 Task: Create a rule from the Recommended list, Task Added to this Project -> add SubTasks in the project AgileQuest with SubTasks Gather and Analyse Requirements , Design and Implement Solution , System Test and UAT , Release to Production / Go Live
Action: Mouse moved to (592, 368)
Screenshot: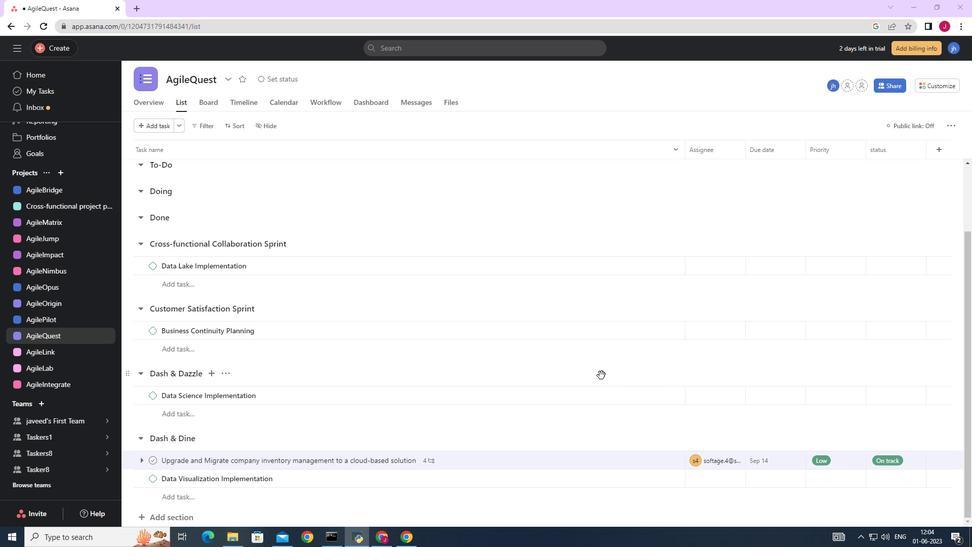 
Action: Mouse scrolled (592, 368) with delta (0, 0)
Screenshot: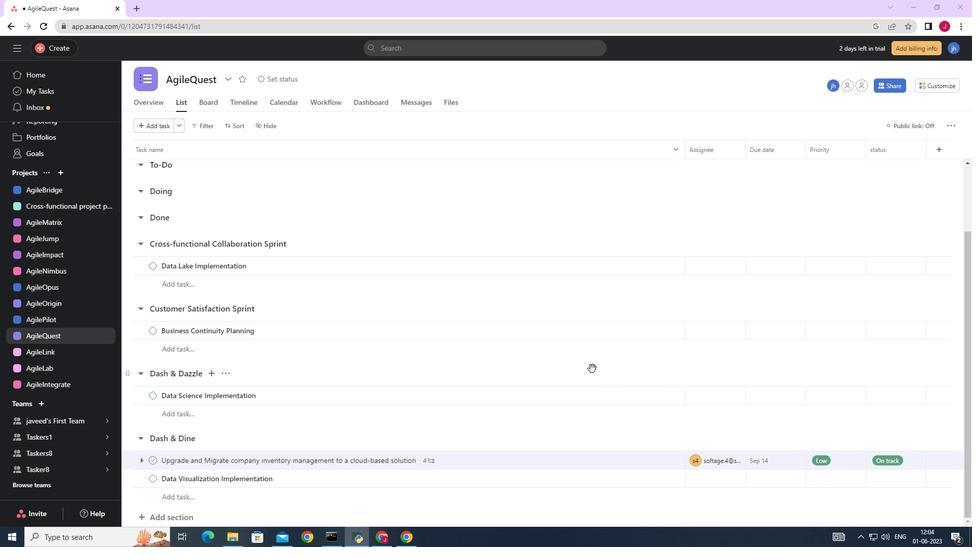 
Action: Mouse scrolled (592, 368) with delta (0, 0)
Screenshot: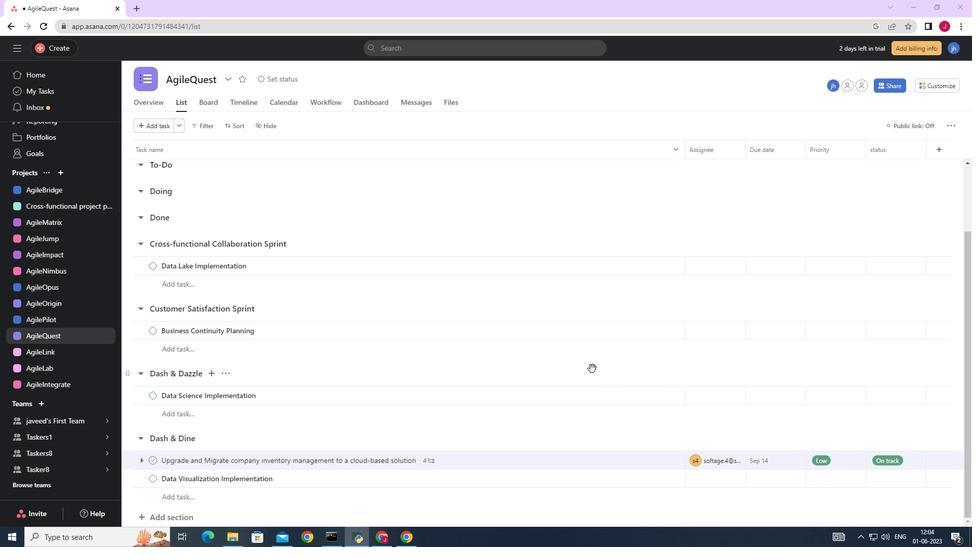 
Action: Mouse scrolled (592, 368) with delta (0, 0)
Screenshot: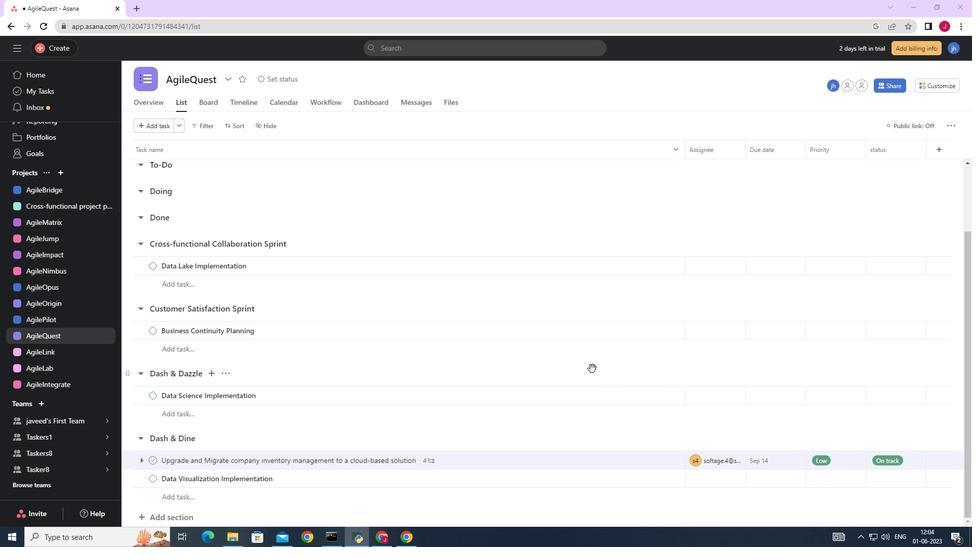 
Action: Mouse scrolled (592, 368) with delta (0, 0)
Screenshot: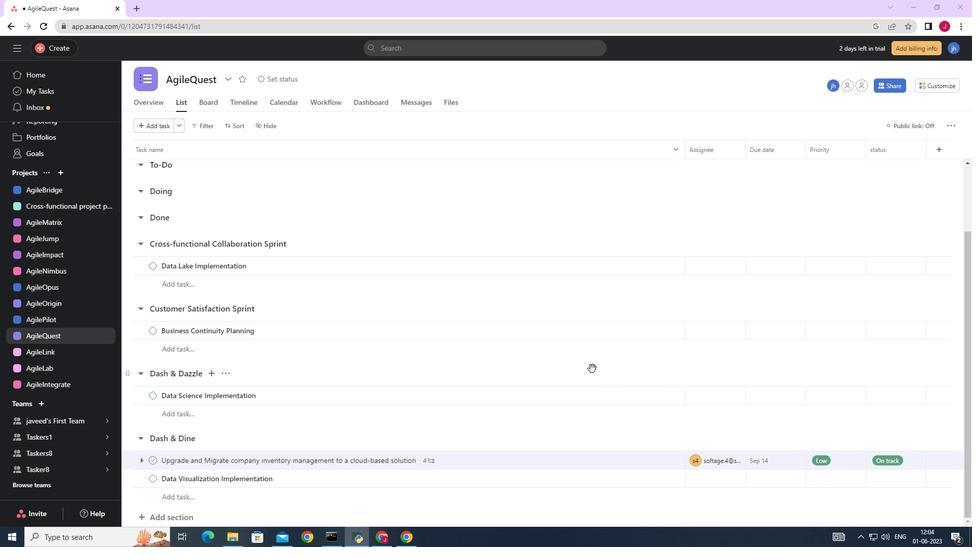 
Action: Mouse moved to (584, 374)
Screenshot: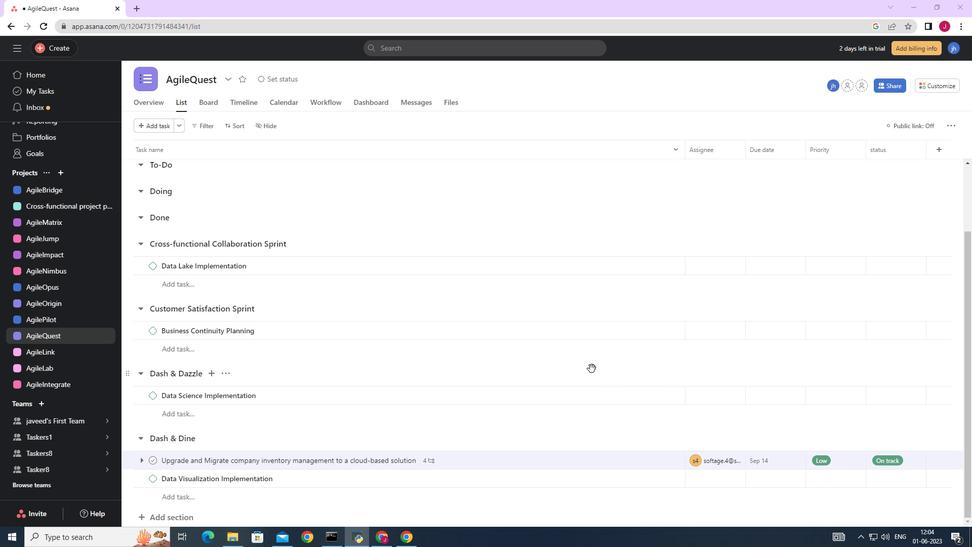 
Action: Mouse scrolled (584, 374) with delta (0, 0)
Screenshot: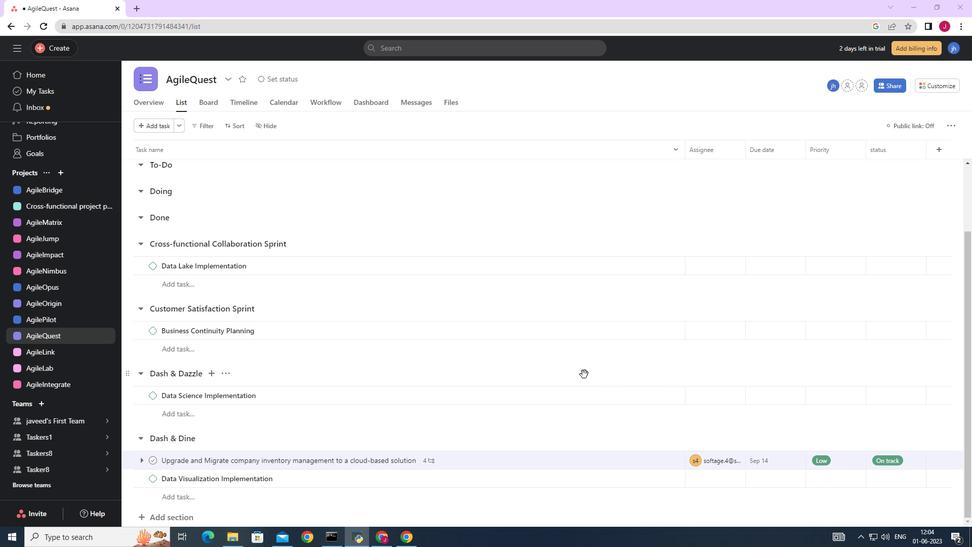 
Action: Mouse scrolled (584, 374) with delta (0, 0)
Screenshot: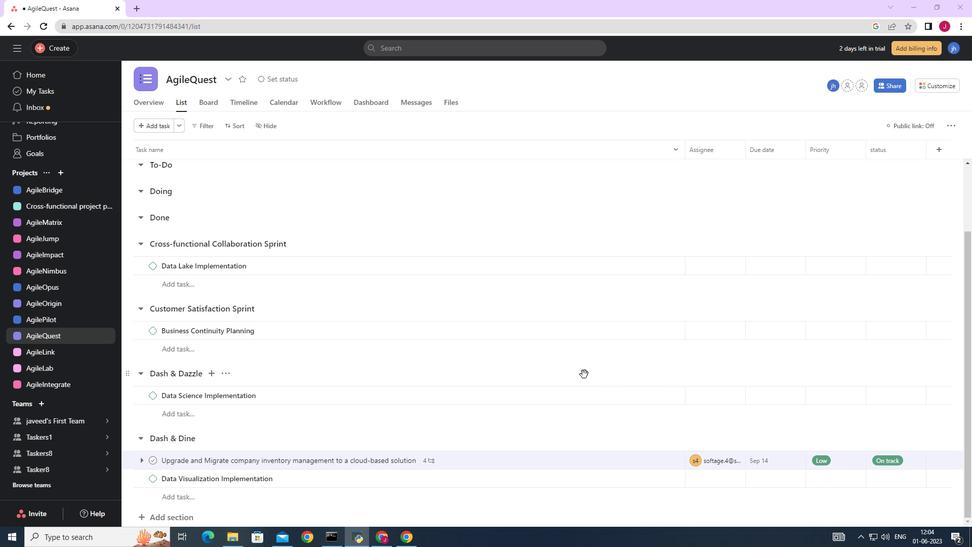 
Action: Mouse scrolled (584, 374) with delta (0, 0)
Screenshot: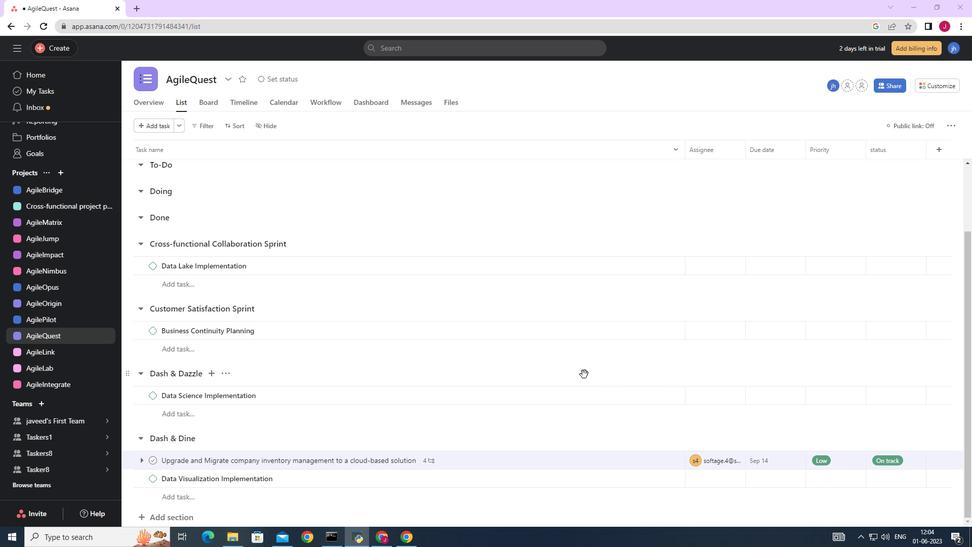 
Action: Mouse scrolled (584, 373) with delta (0, 0)
Screenshot: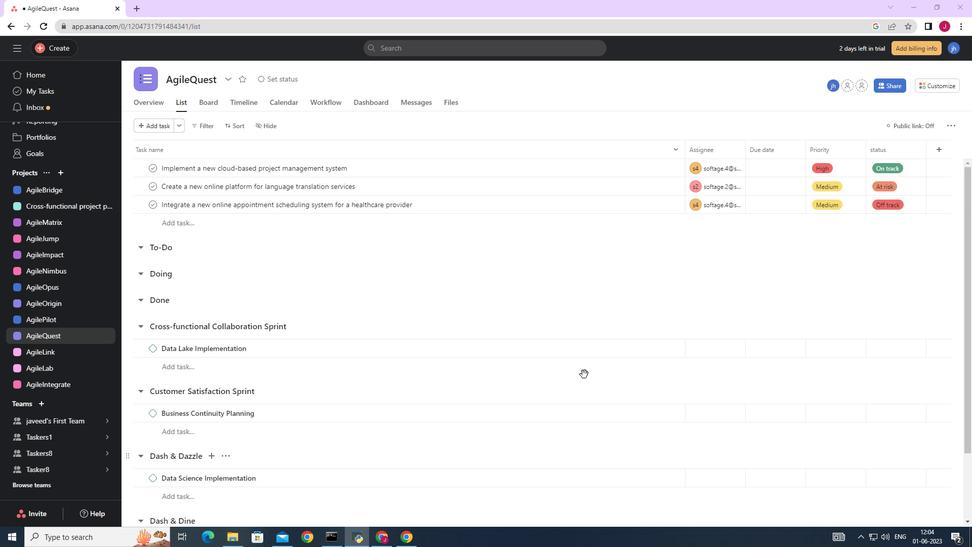 
Action: Mouse scrolled (584, 373) with delta (0, 0)
Screenshot: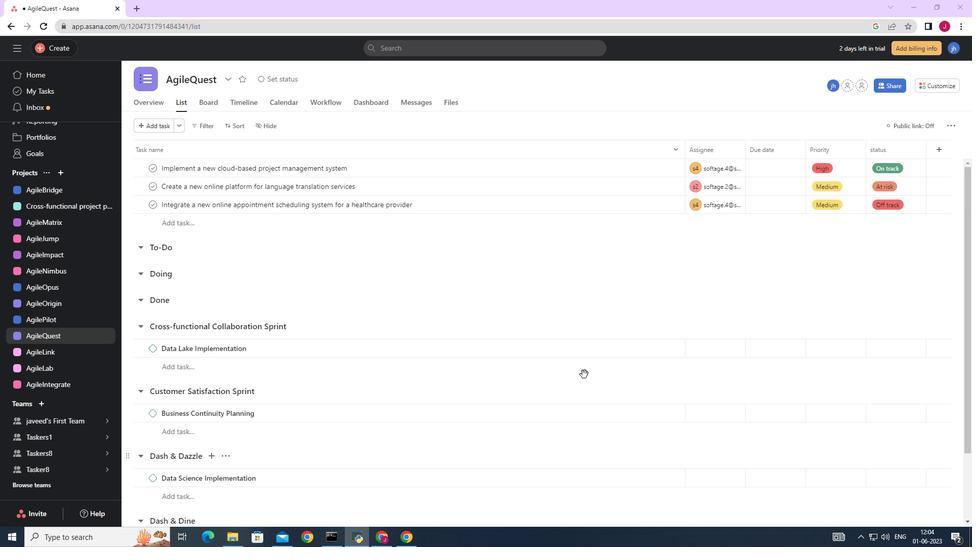 
Action: Mouse scrolled (584, 373) with delta (0, 0)
Screenshot: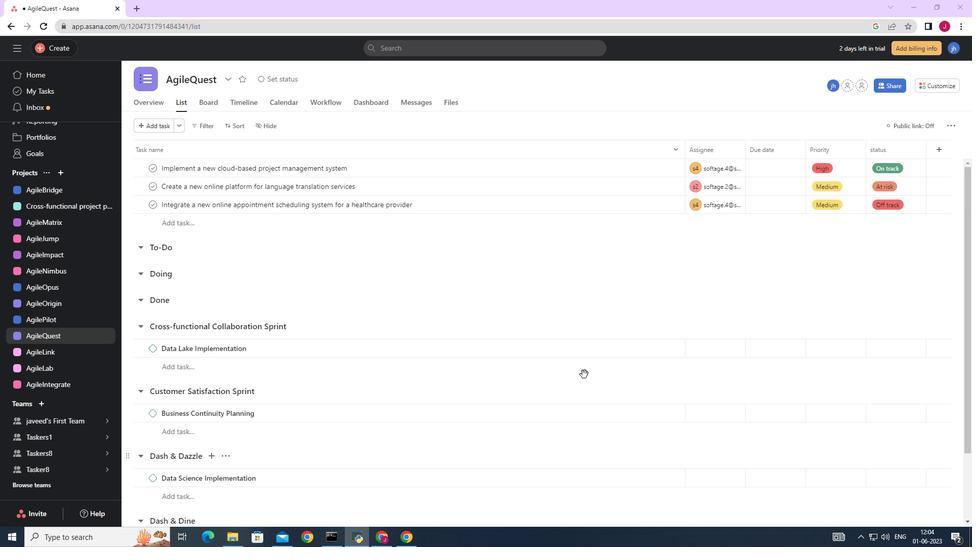 
Action: Mouse scrolled (584, 373) with delta (0, 0)
Screenshot: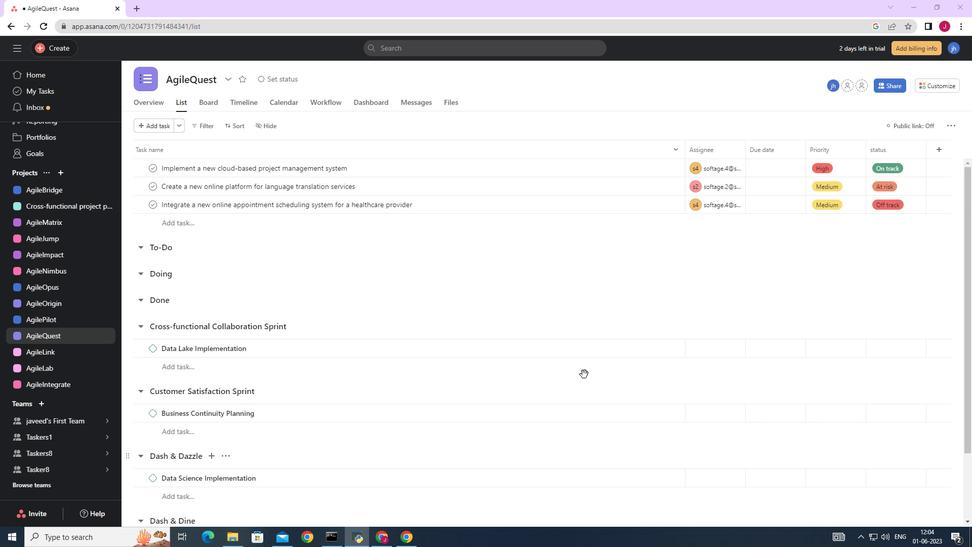 
Action: Mouse moved to (555, 373)
Screenshot: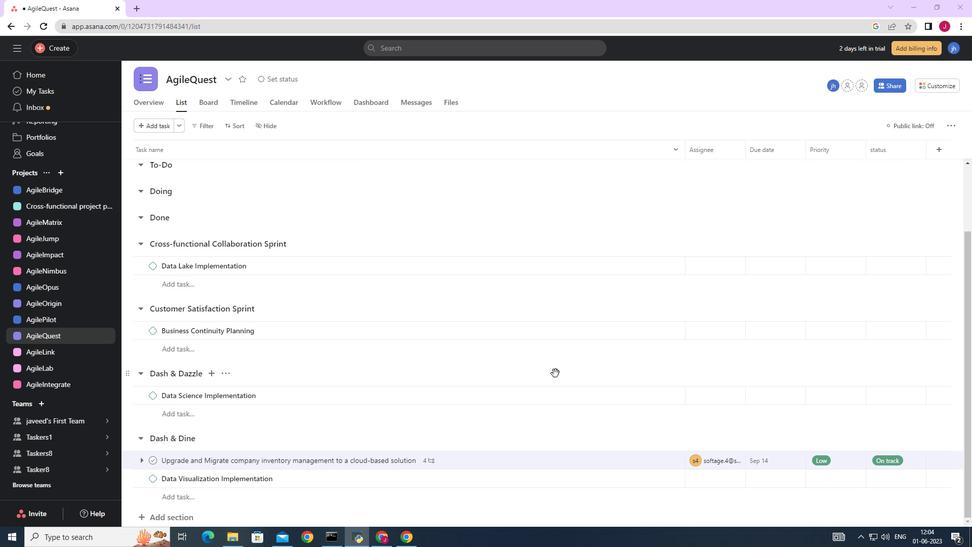
Action: Mouse scrolled (555, 373) with delta (0, 0)
Screenshot: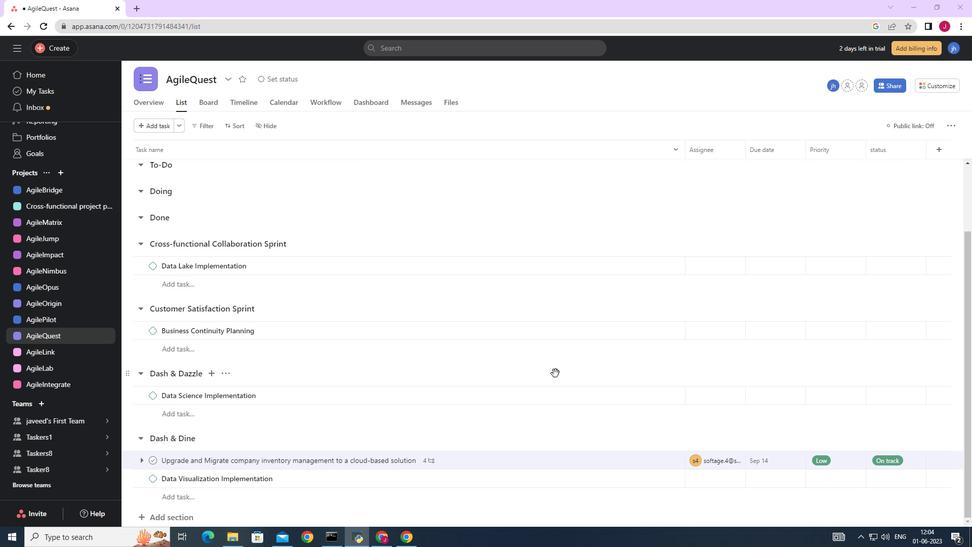 
Action: Mouse moved to (555, 372)
Screenshot: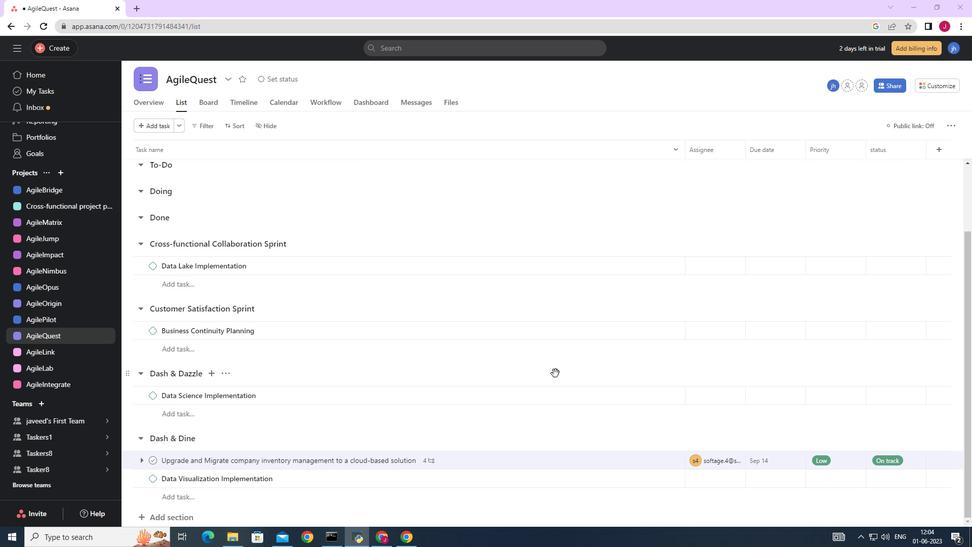 
Action: Mouse scrolled (555, 373) with delta (0, 0)
Screenshot: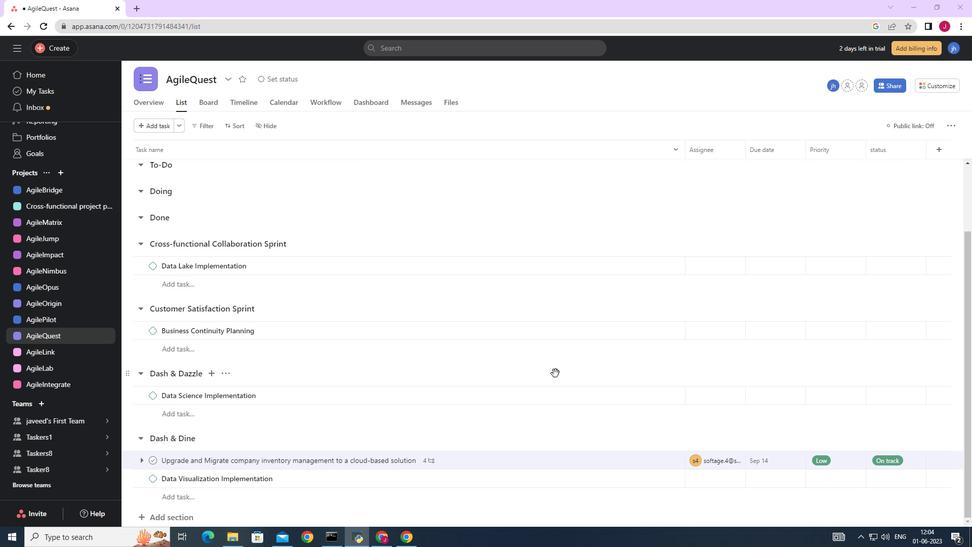 
Action: Mouse scrolled (555, 373) with delta (0, 0)
Screenshot: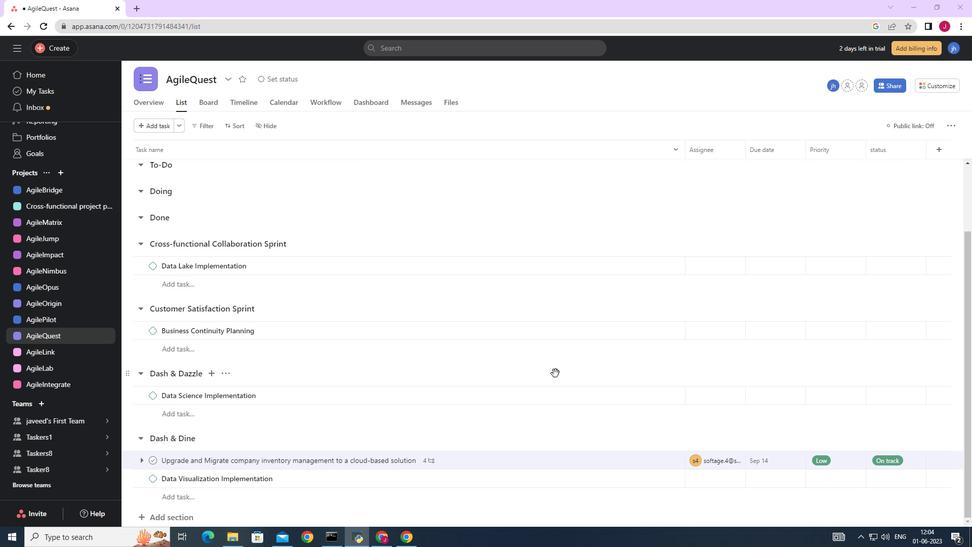 
Action: Mouse scrolled (555, 373) with delta (0, 0)
Screenshot: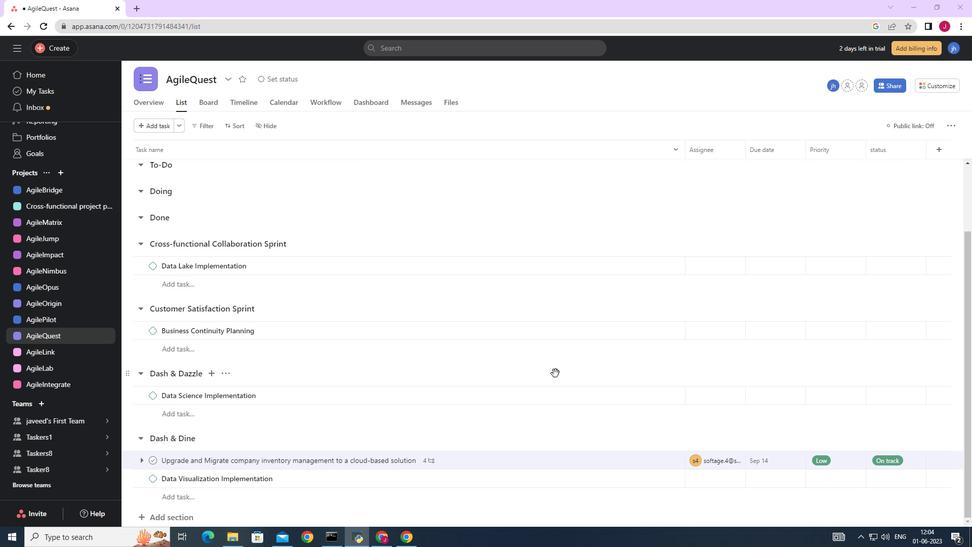 
Action: Mouse scrolled (555, 373) with delta (0, 0)
Screenshot: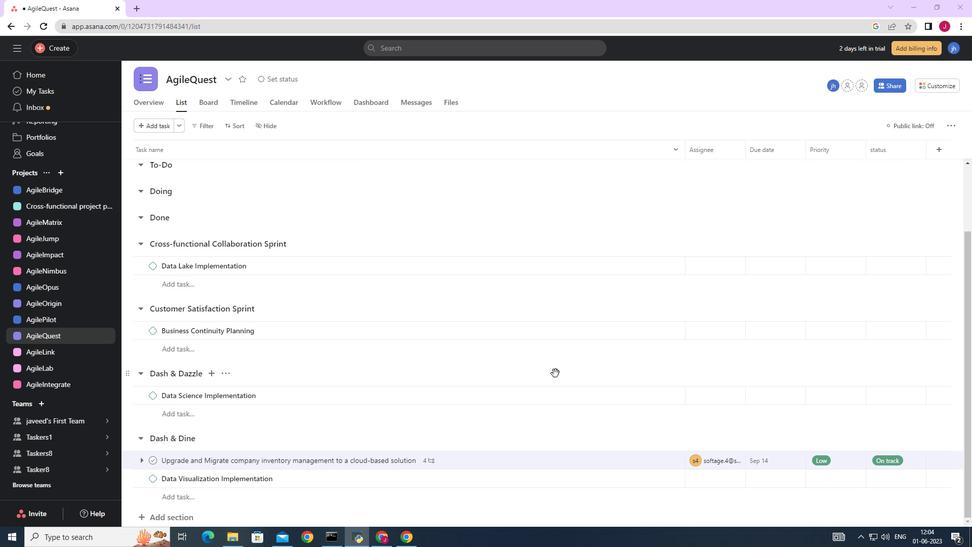 
Action: Mouse moved to (946, 82)
Screenshot: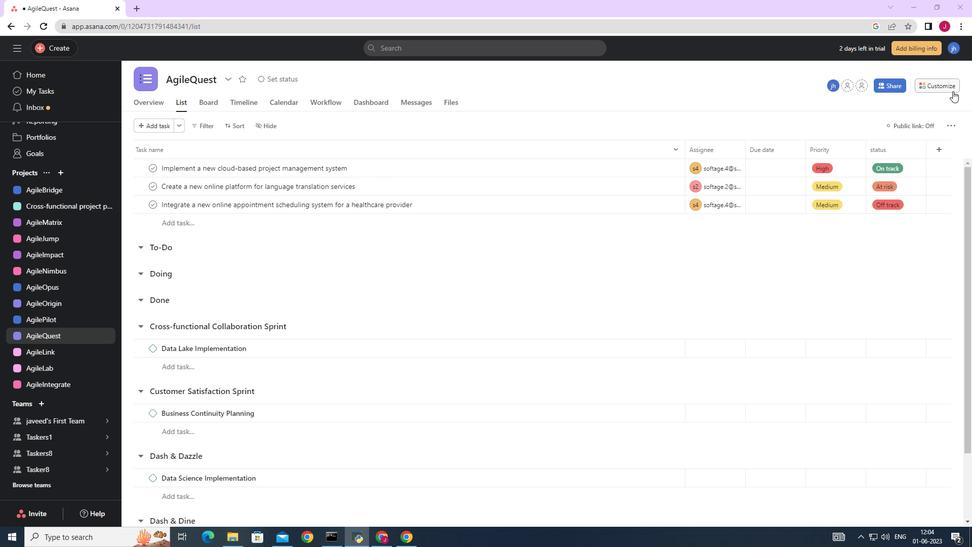 
Action: Mouse pressed left at (946, 82)
Screenshot: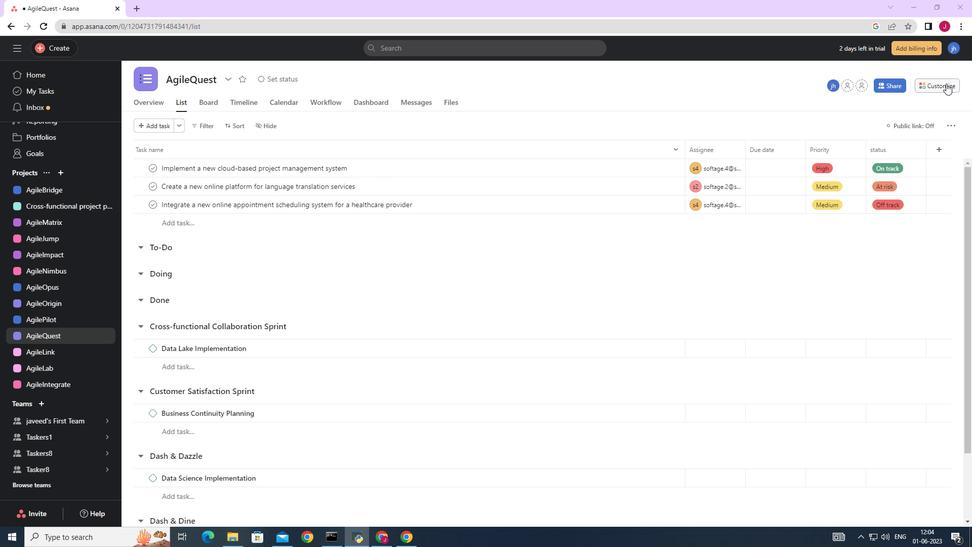
Action: Mouse moved to (762, 218)
Screenshot: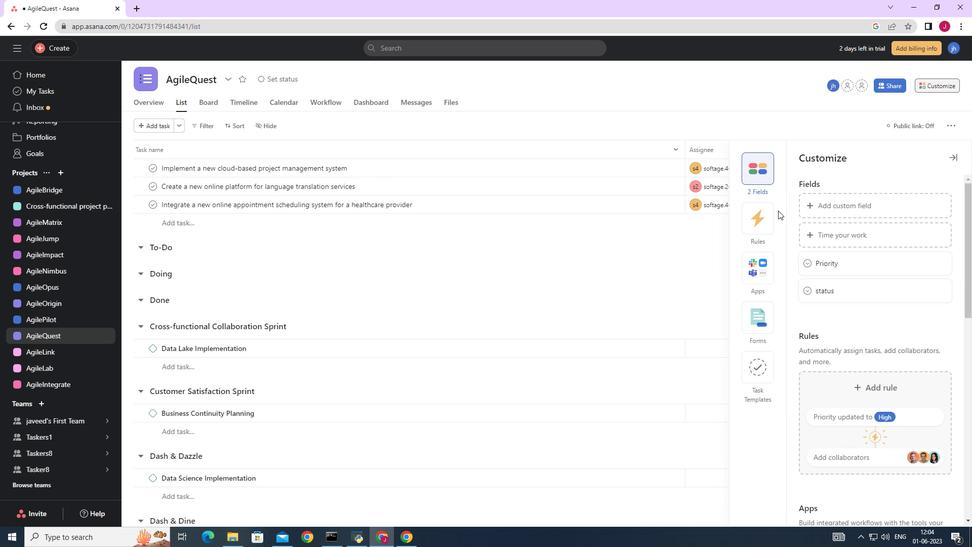 
Action: Mouse pressed left at (762, 218)
Screenshot: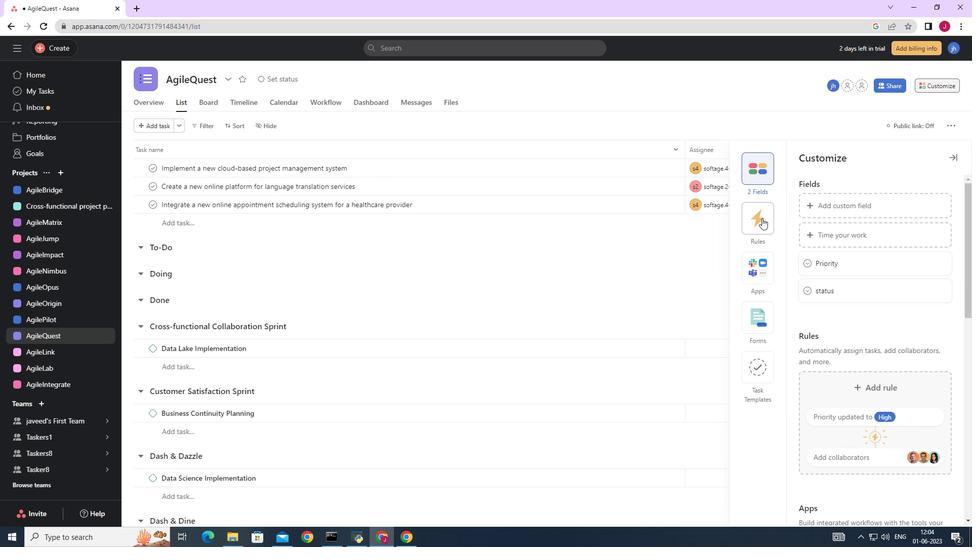 
Action: Mouse moved to (851, 232)
Screenshot: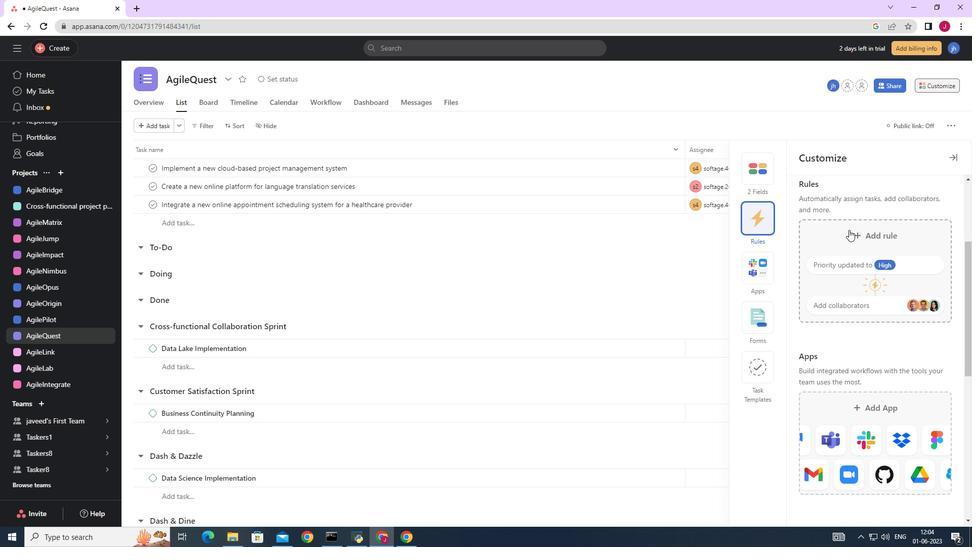 
Action: Mouse pressed left at (851, 232)
Screenshot: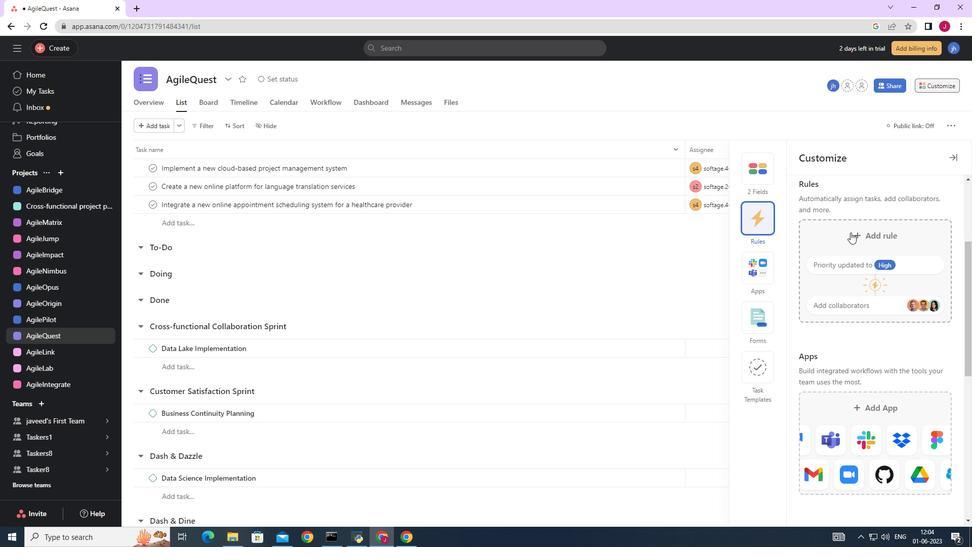 
Action: Mouse moved to (435, 146)
Screenshot: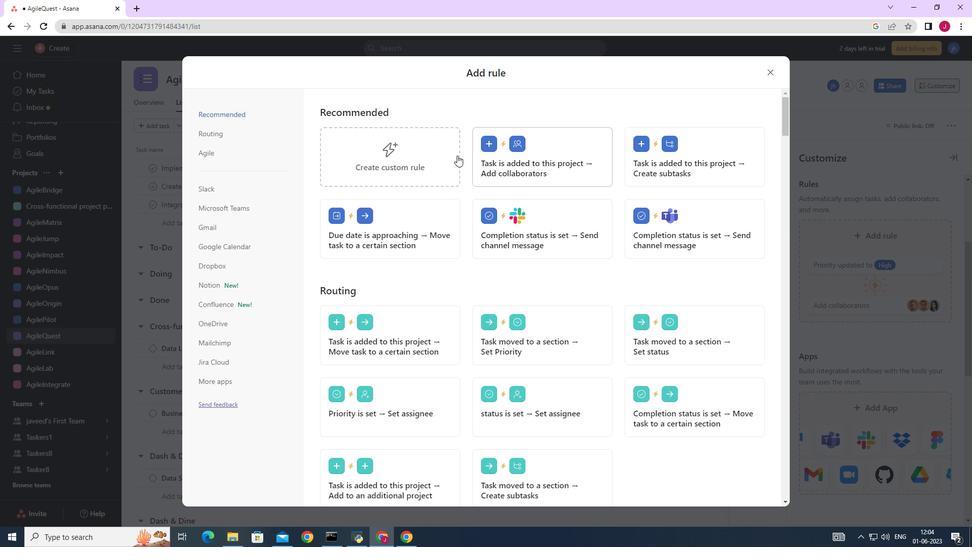 
Action: Mouse pressed left at (435, 146)
Screenshot: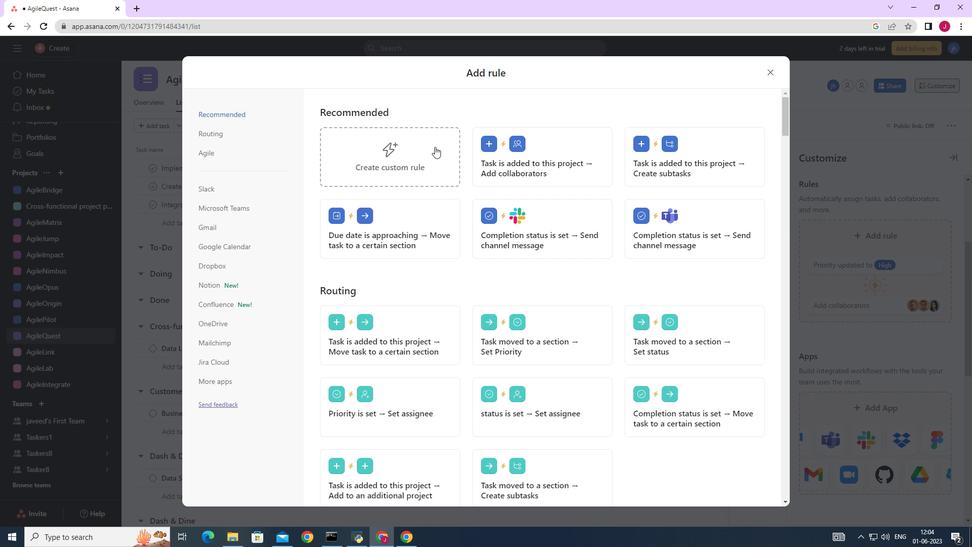 
Action: Mouse moved to (471, 255)
Screenshot: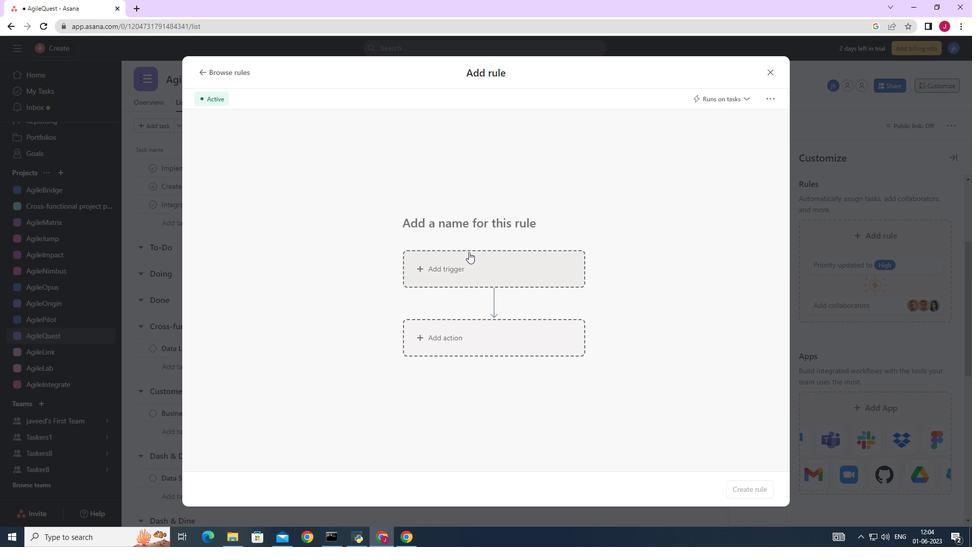 
Action: Mouse pressed left at (471, 255)
Screenshot: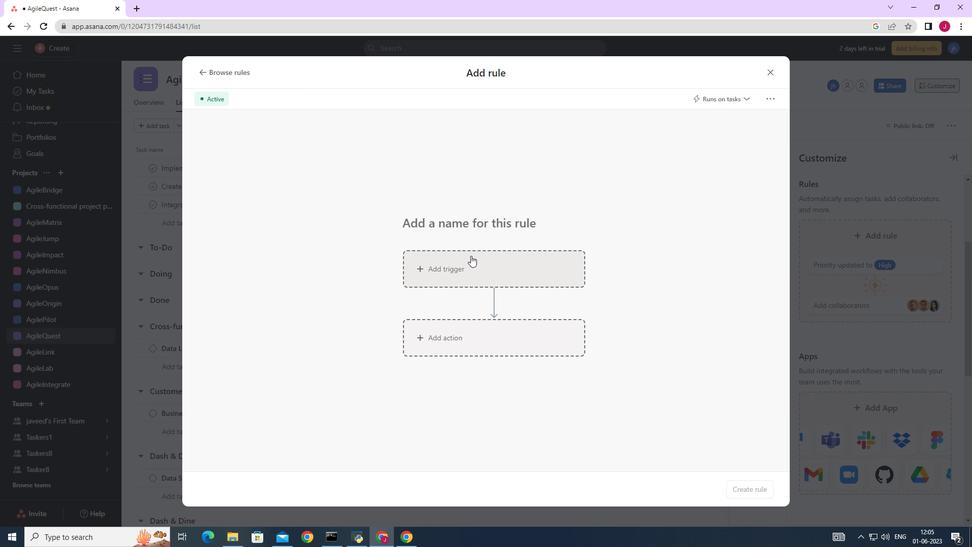 
Action: Mouse moved to (428, 336)
Screenshot: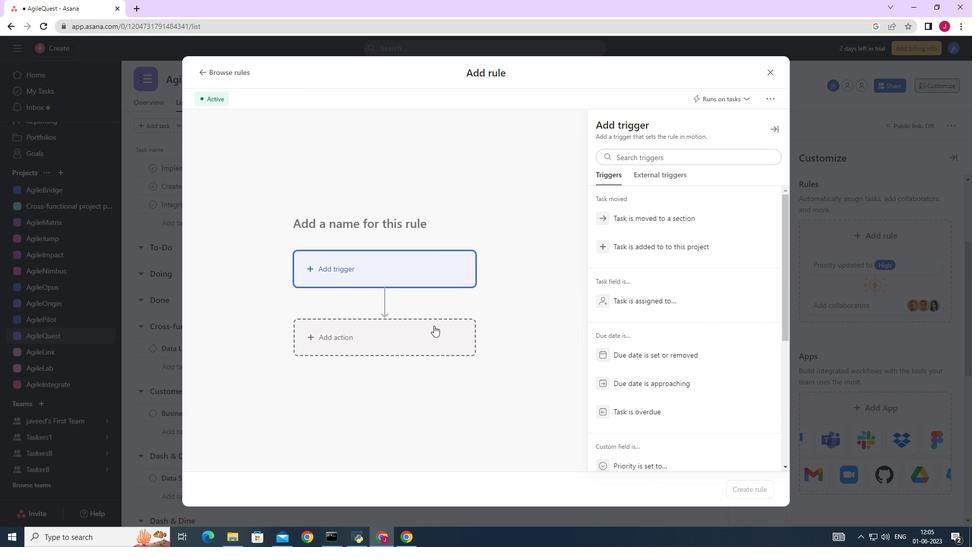 
Action: Mouse pressed left at (428, 336)
Screenshot: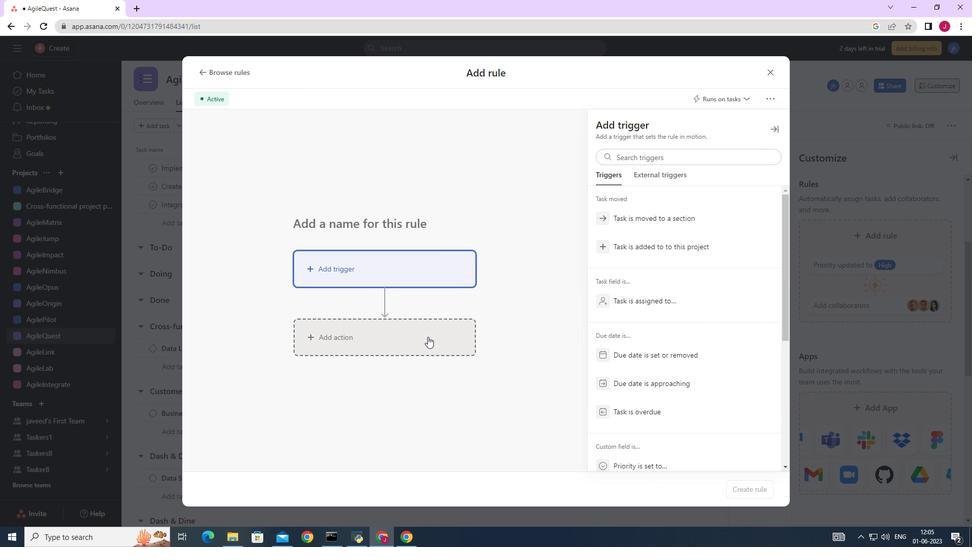 
Action: Mouse moved to (650, 239)
Screenshot: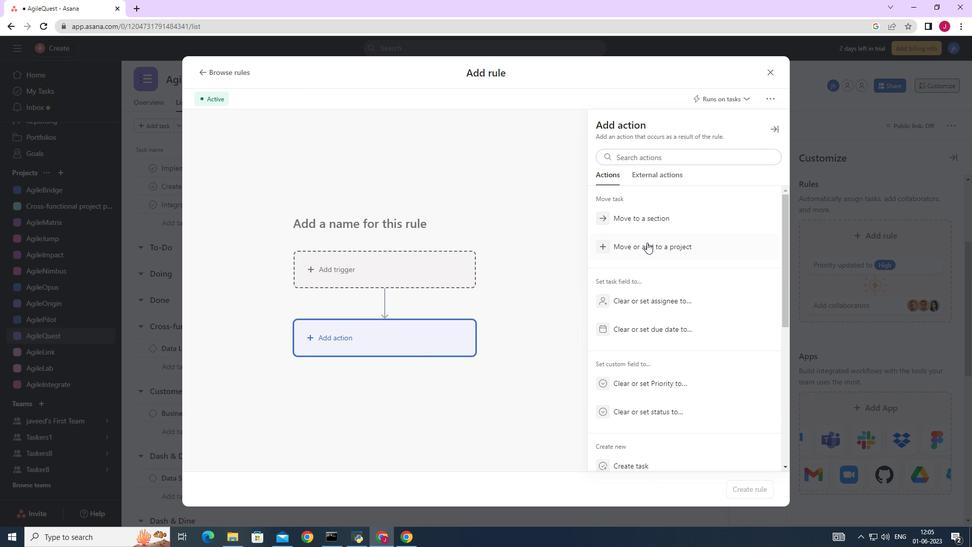 
Action: Mouse scrolled (650, 239) with delta (0, 0)
Screenshot: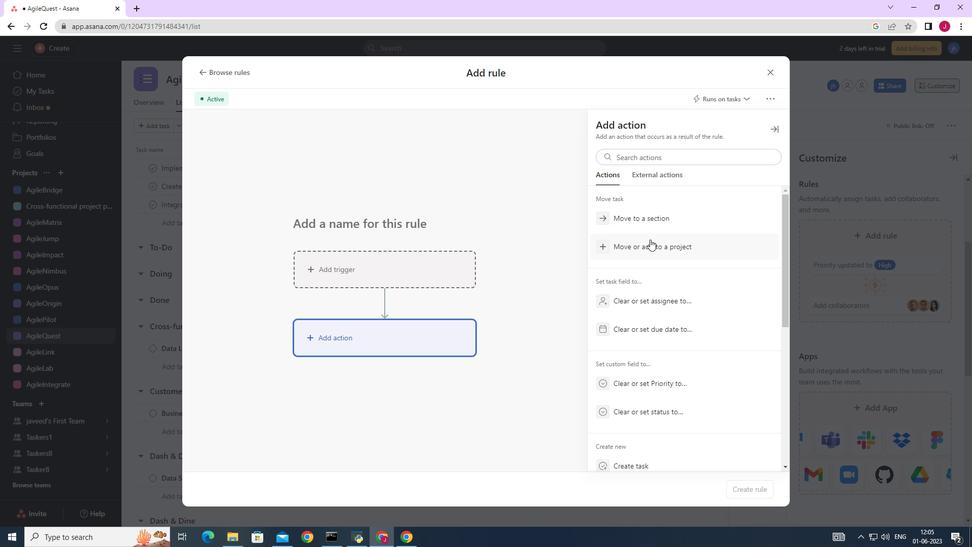 
Action: Mouse scrolled (650, 239) with delta (0, 0)
Screenshot: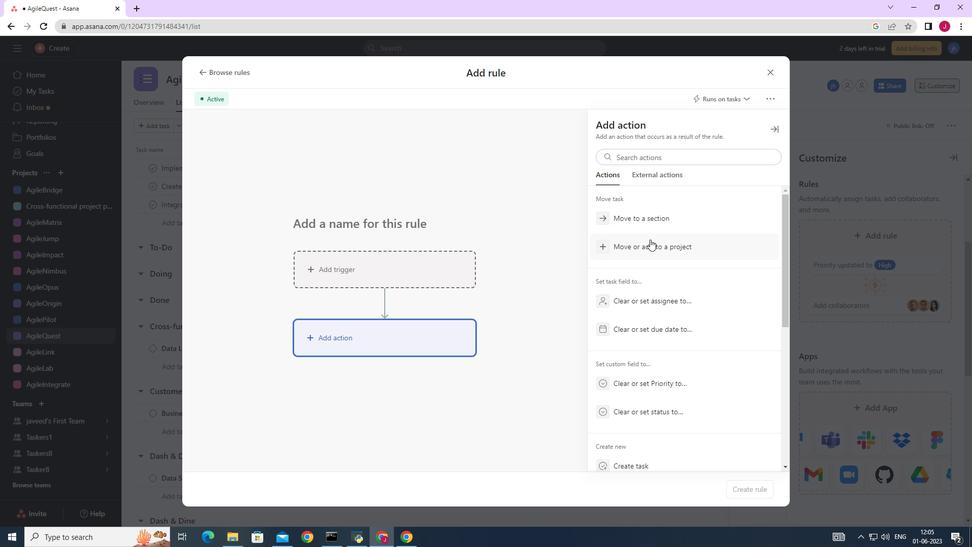 
Action: Mouse moved to (651, 239)
Screenshot: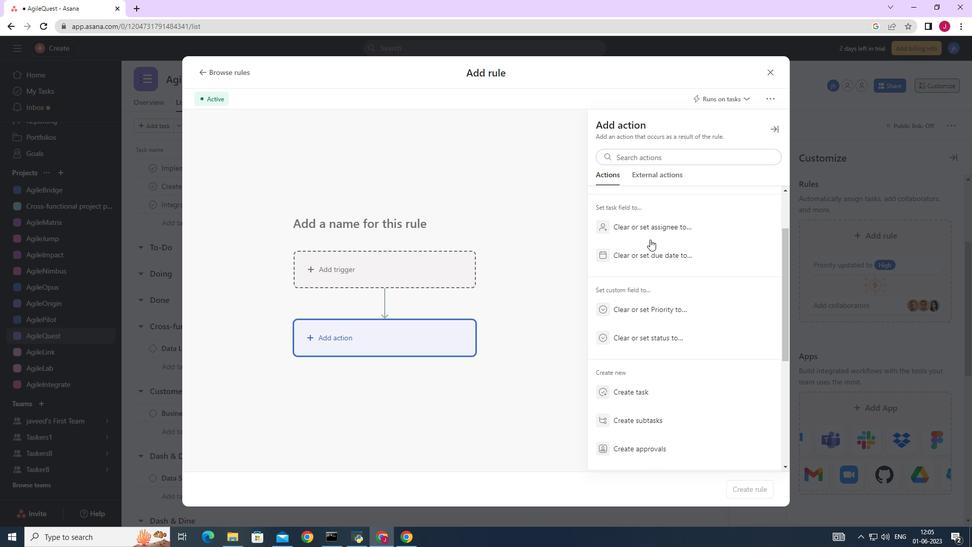 
Action: Mouse scrolled (651, 239) with delta (0, 0)
Screenshot: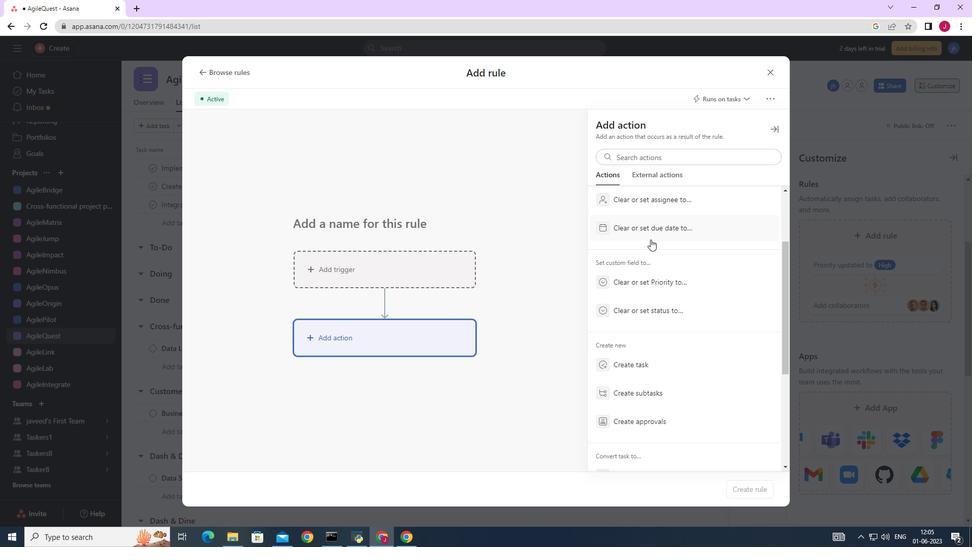 
Action: Mouse scrolled (651, 239) with delta (0, 0)
Screenshot: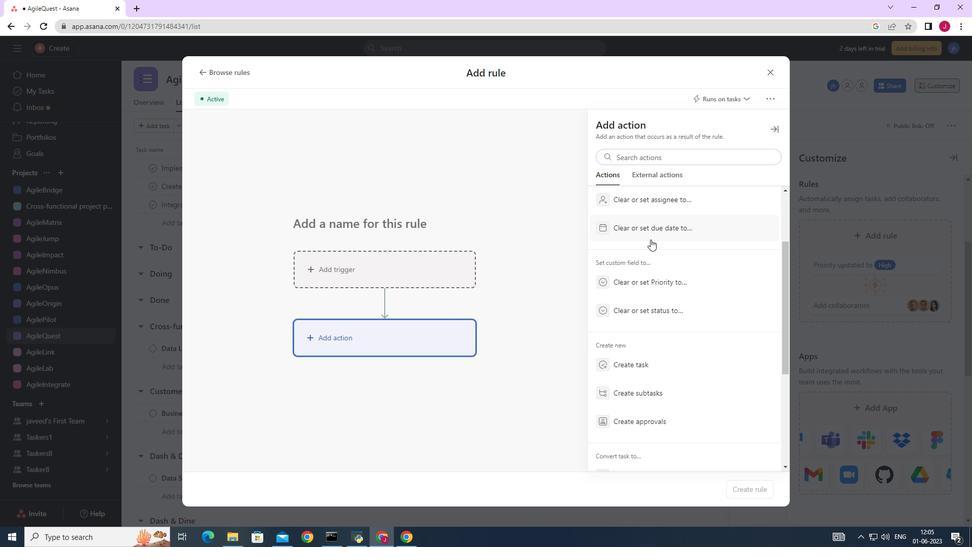 
Action: Mouse scrolled (651, 239) with delta (0, 0)
Screenshot: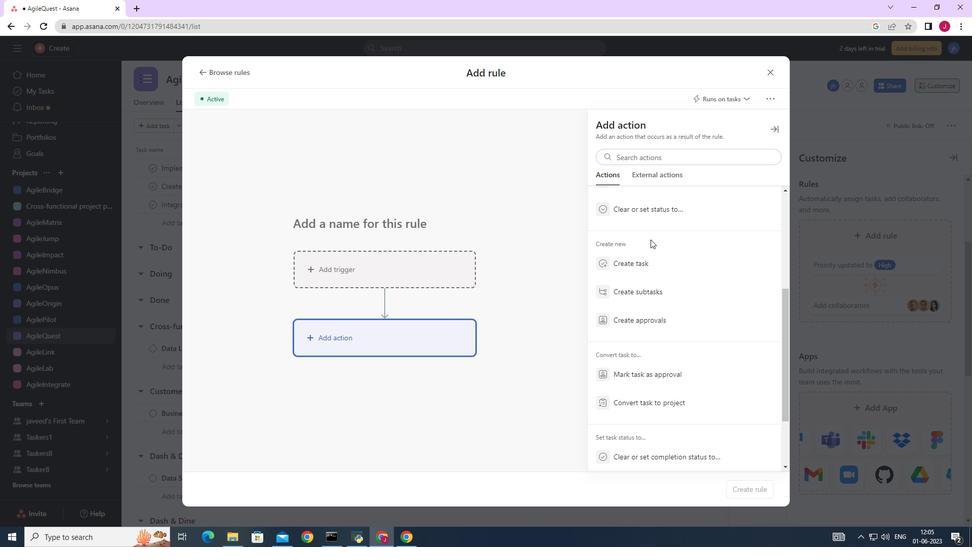 
Action: Mouse moved to (652, 239)
Screenshot: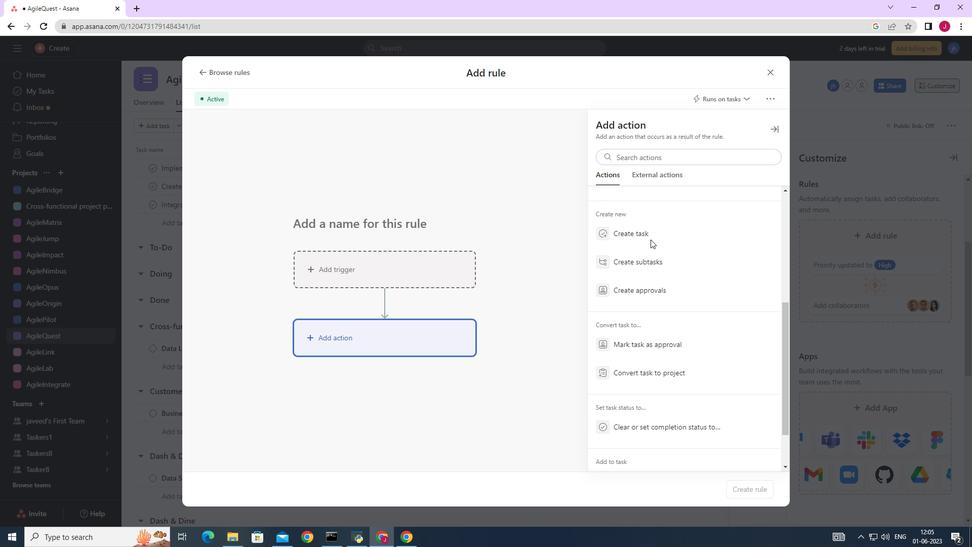
Action: Mouse pressed left at (652, 239)
Screenshot: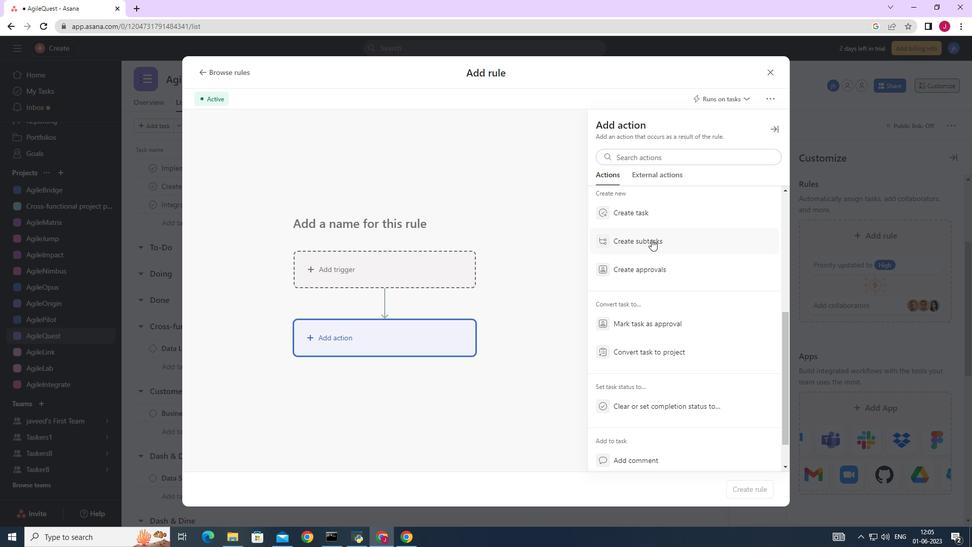 
Action: Mouse moved to (652, 239)
Screenshot: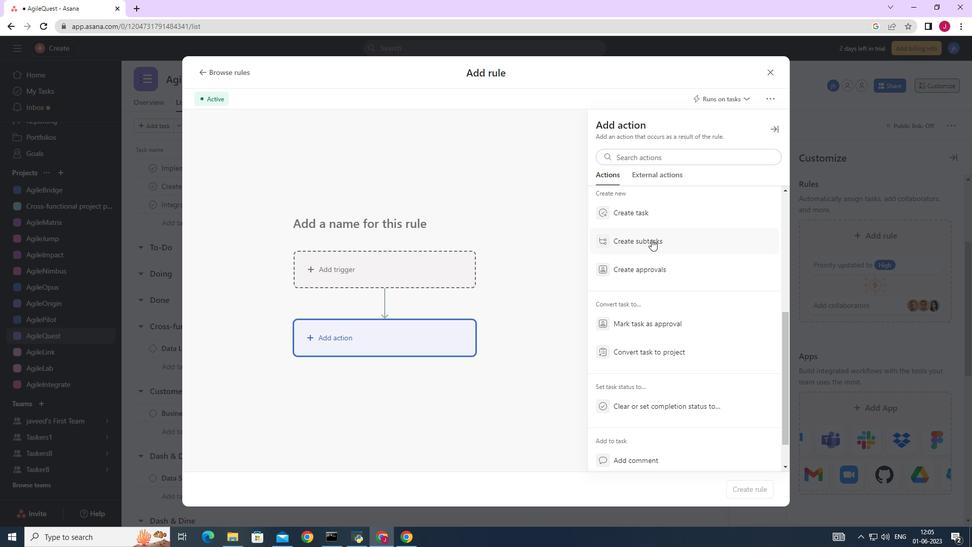 
Action: Key pressed <Key.caps_lock>G<Key.caps_lock>ather<Key.space>and<Key.space><Key.caps_lock>A<Key.caps_lock>nalyse<Key.space><Key.caps_lock>R<Key.caps_lock>equirements
Screenshot: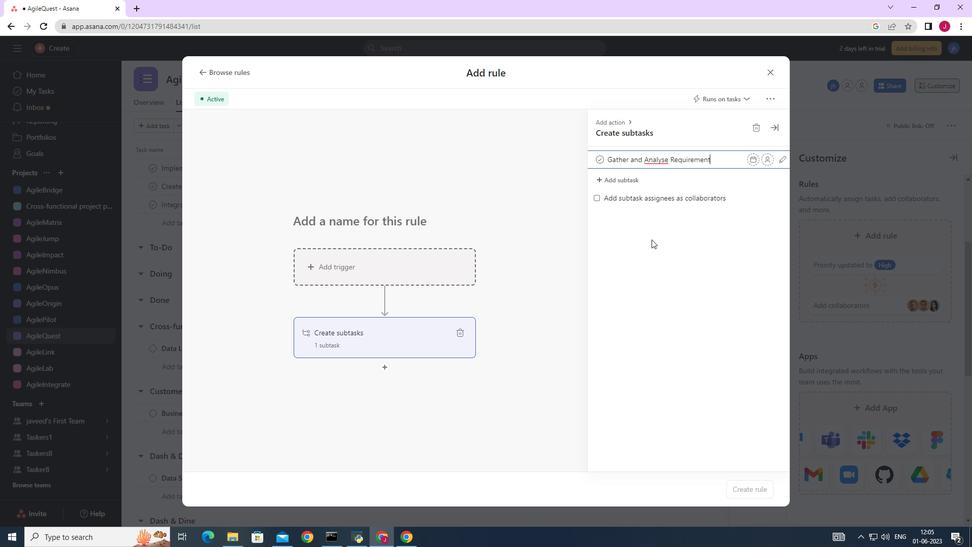 
Action: Mouse moved to (665, 181)
Screenshot: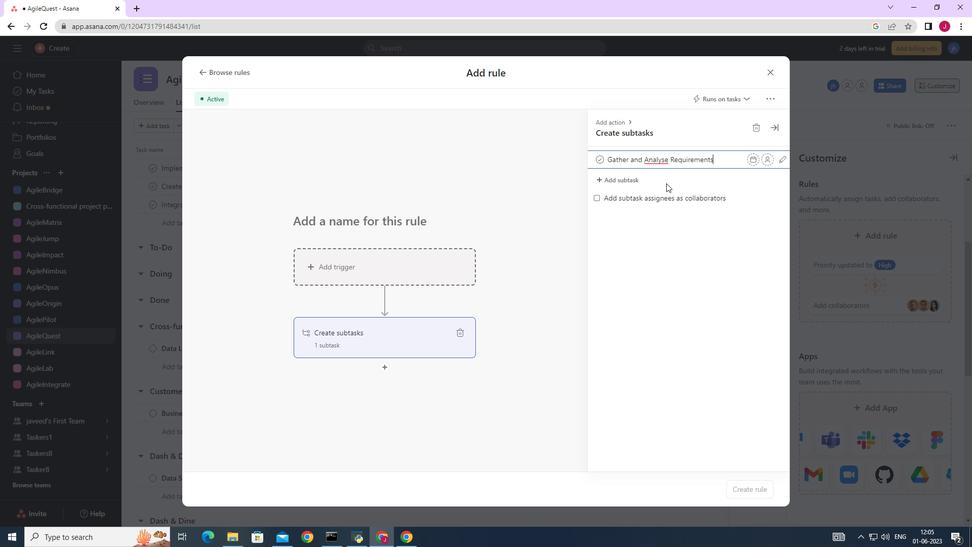 
Action: Key pressed <Key.enter><Key.caps_lock>D<Key.caps_lock>esign<Key.space>and<Key.space><Key.caps_lock>I<Key.caps_lock>m<Key.backspace>mplementation<Key.backspace><Key.backspace><Key.backspace><Key.backspace><Key.backspace><Key.backspace>t<Key.space><Key.caps_lock>S<Key.caps_lock>olution<Key.enter><Key.caps_lock>S<Key.caps_lock>ystem<Key.space><Key.caps_lock>T<Key.caps_lock>est<Key.space>and<Key.space><Key.caps_lock>UAT<Key.enter><Key.caps_lock>r<Key.caps_lock>ELEASE<Key.backspace><Key.backspace><Key.backspace><Key.backspace><Key.backspace><Key.backspace><Key.backspace>R<Key.caps_lock>elease<Key.space>to<Key.space>production<Key.space>/<Key.space><Key.caps_lock>G<Key.caps_lock>o<Key.space><Key.caps_lock>L<Key.caps_lock>ive<Key.enter>
Screenshot: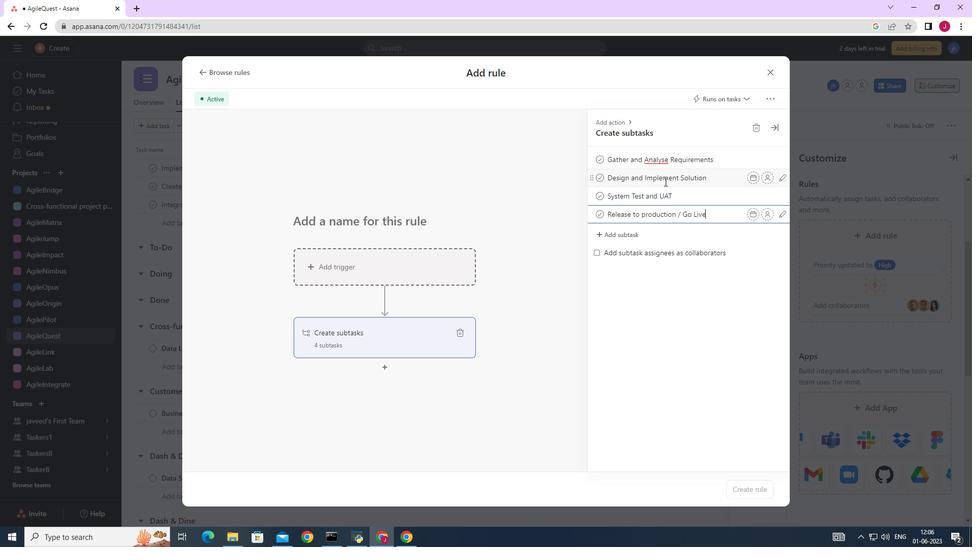 
